 Task: Add an event with the title Team Building Retreat: Outdoor Leadership Activities, date '2023/12/27', time 9:15 AM to 11:15 AMand add a description: To ensure everyone gets a chance to participate as both fallers and catchers, rotate the roles within each pair. This promotes a sense of equality and shared responsibility among team members., put the event into Orange category . Add location for the event as: 987 St. Paul's Bay, Lindos, Rhodes, Greece, logged in from the account softage.2@softage.netand send the event invitation to softage.1@softage.net and softage.3@softage.net. Set a reminder for the event 5 minutes before
Action: Mouse pressed left at (100, 96)
Screenshot: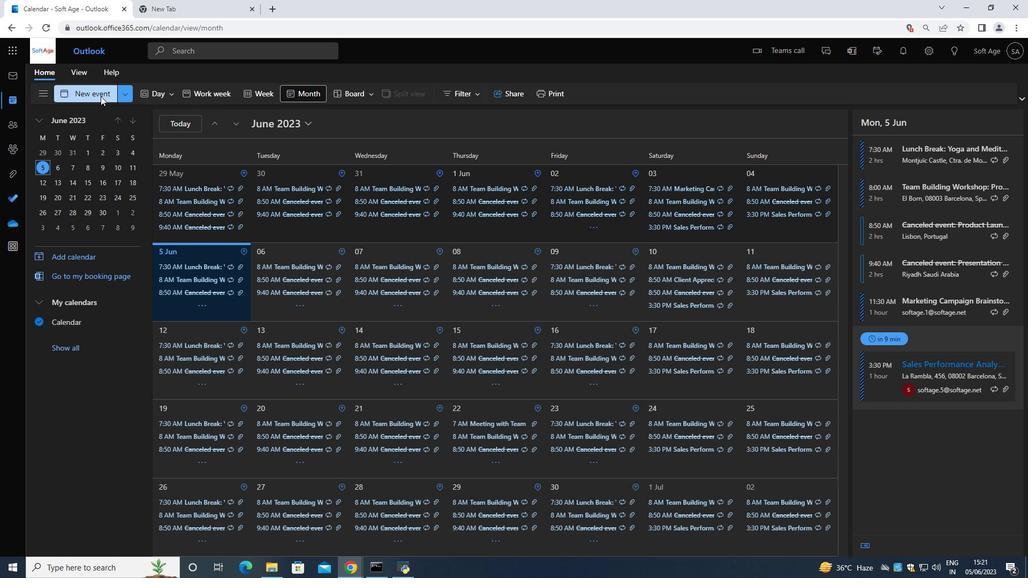 
Action: Mouse moved to (330, 156)
Screenshot: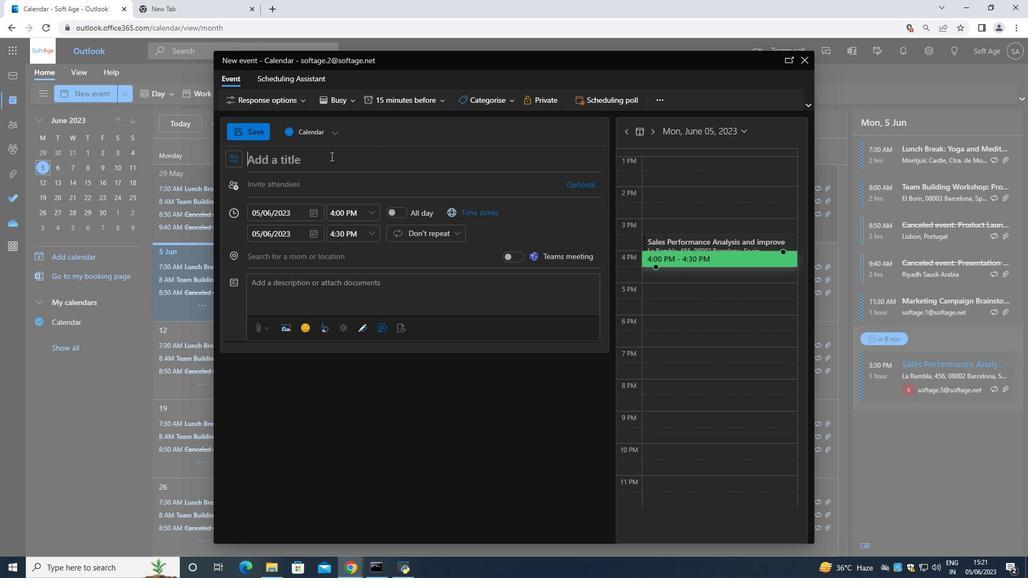 
Action: Key pressed <Key.shift><Key.shift><Key.shift><Key.shift><Key.shift><Key.shift><Key.shift><Key.shift><Key.shift><Key.shift><Key.shift><Key.shift><Key.shift><Key.shift><Key.shift><Key.shift>Team<Key.space><Key.shift><Key.shift><Key.shift><Key.shift>Building<Key.space><Key.shift>Retreat<Key.space><Key.shift_r>:<Key.space><Key.shift><Key.shift><Key.shift><Key.shift><Key.shift><Key.shift><Key.shift>Outdoor<Key.space><Key.shift>Leadership<Key.space><Key.shift><Key.shift><Key.shift><Key.shift><Key.shift><Key.shift><Key.shift><Key.shift><Key.shift><Key.shift><Key.shift><Key.shift><Key.shift><Key.shift><Key.shift><Key.shift><Key.shift><Key.shift><Key.shift><Key.shift><Key.shift><Key.shift><Key.shift>Activities<Key.space>
Screenshot: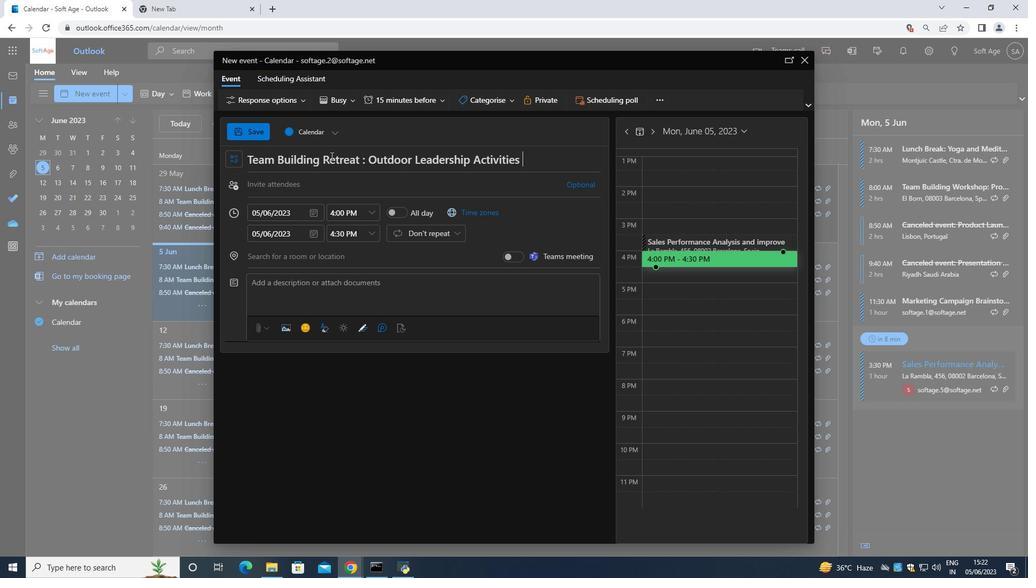 
Action: Mouse moved to (311, 212)
Screenshot: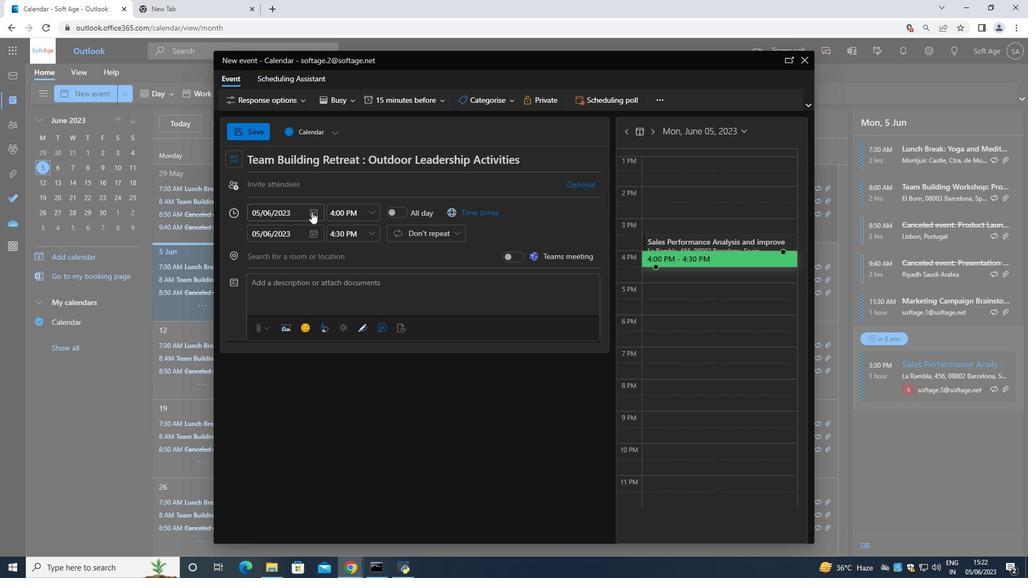 
Action: Mouse pressed left at (311, 212)
Screenshot: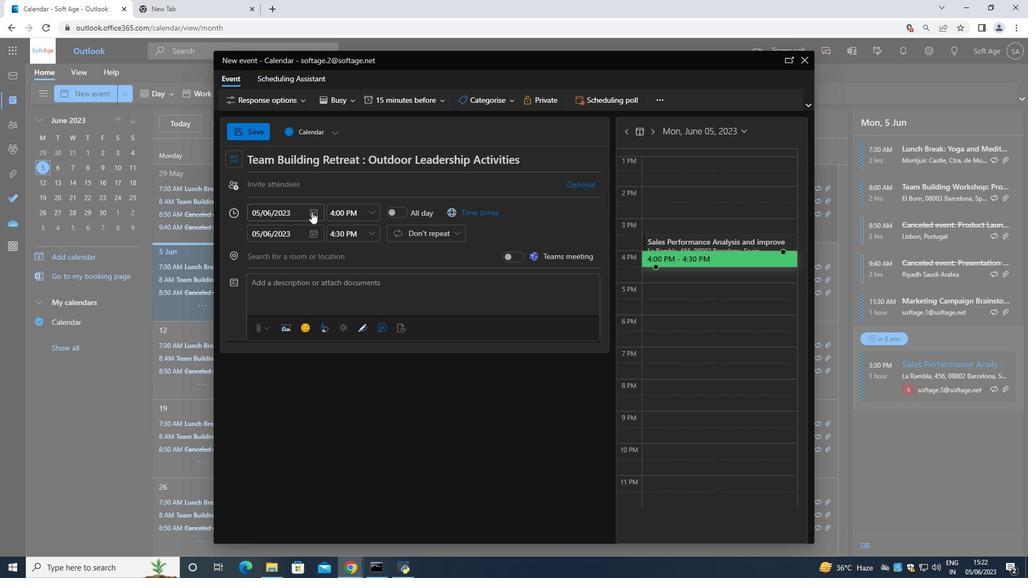 
Action: Mouse moved to (349, 234)
Screenshot: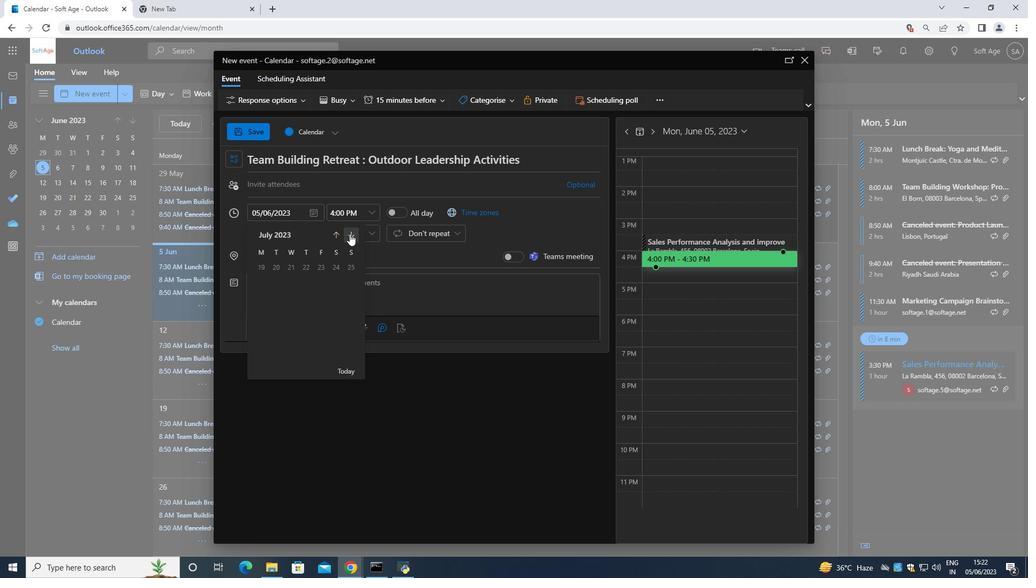 
Action: Mouse pressed left at (349, 234)
Screenshot: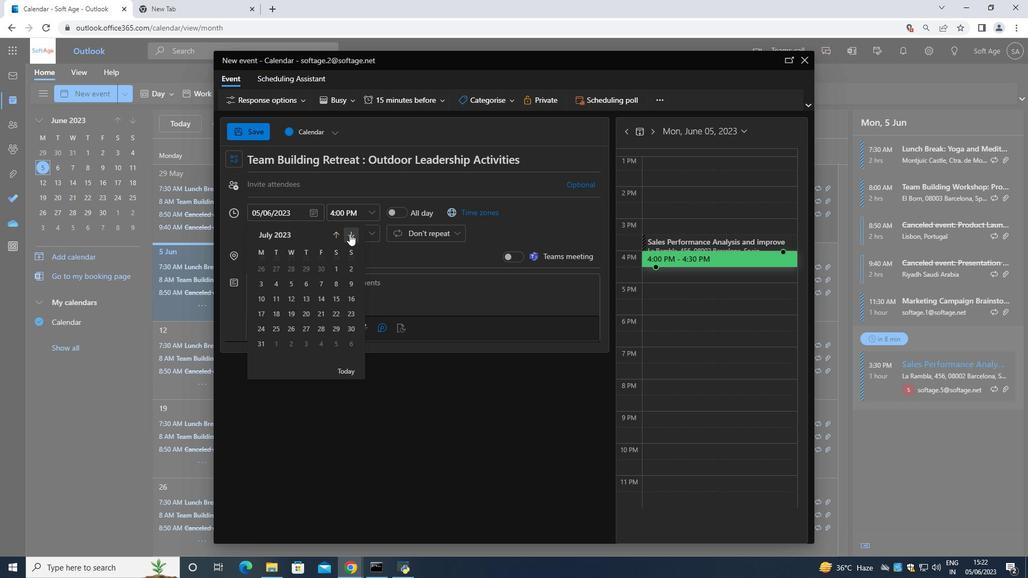 
Action: Mouse pressed left at (349, 234)
Screenshot: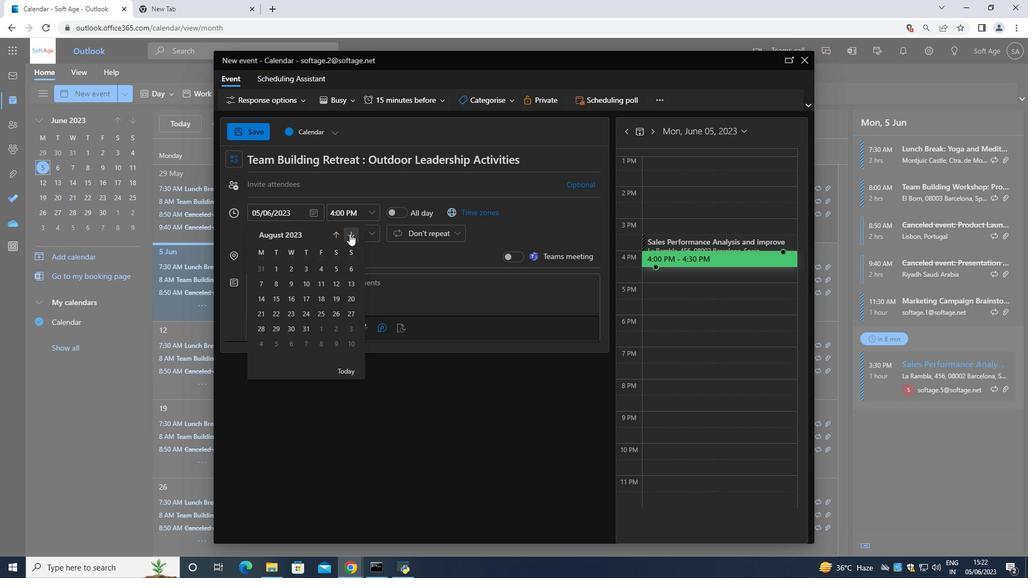 
Action: Mouse pressed left at (349, 234)
Screenshot: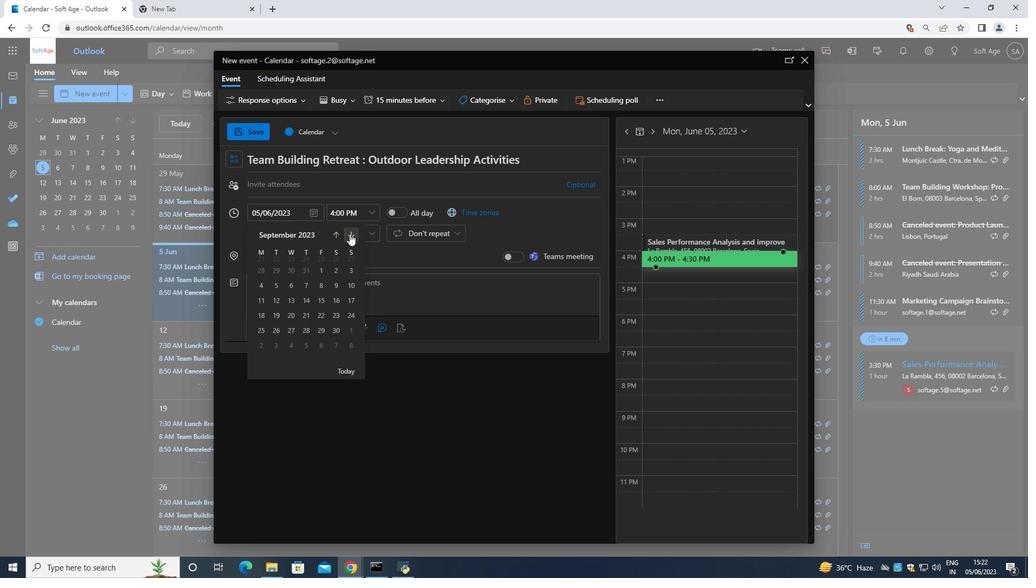 
Action: Mouse pressed left at (349, 234)
Screenshot: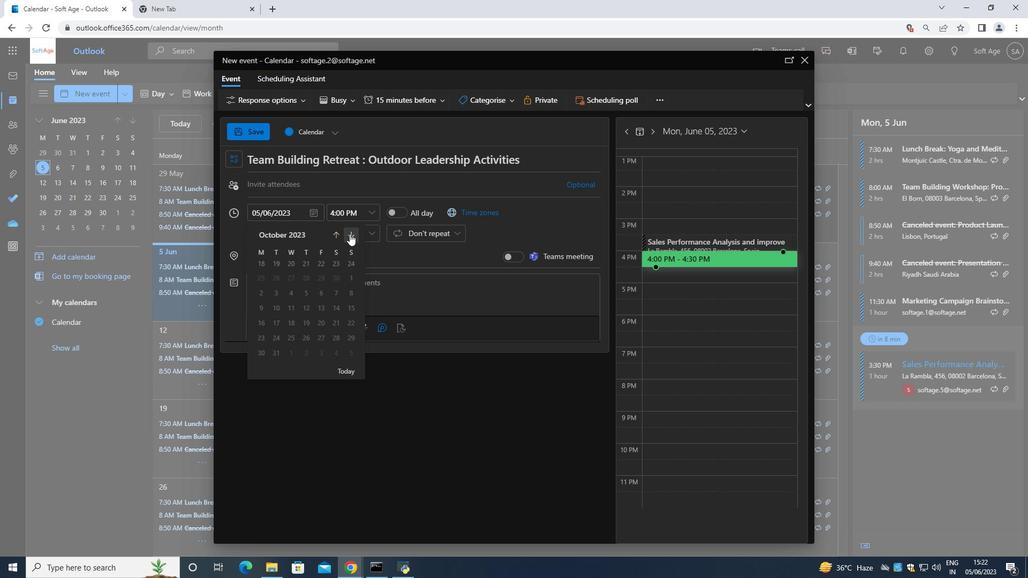 
Action: Mouse pressed left at (349, 234)
Screenshot: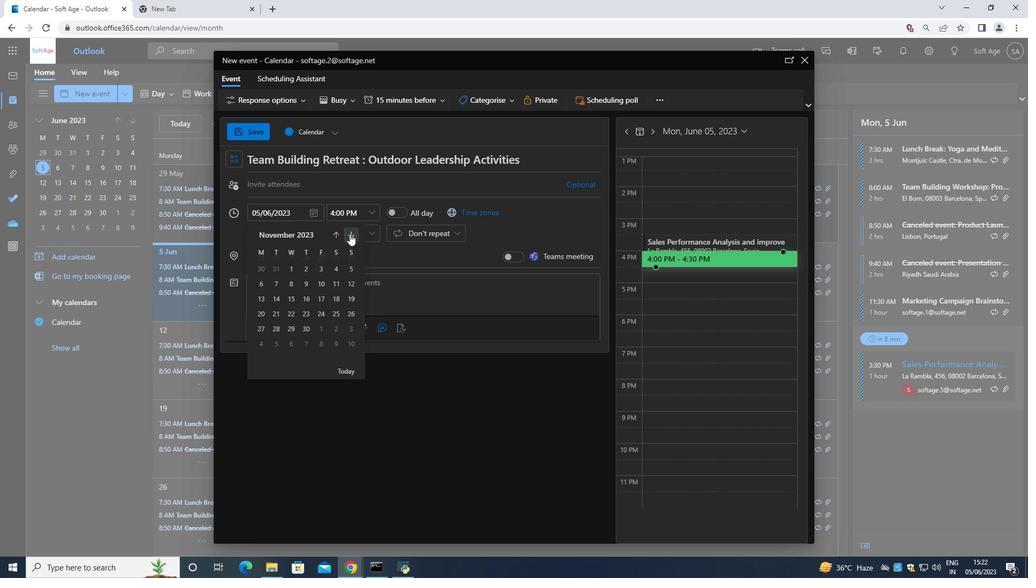 
Action: Mouse pressed left at (349, 234)
Screenshot: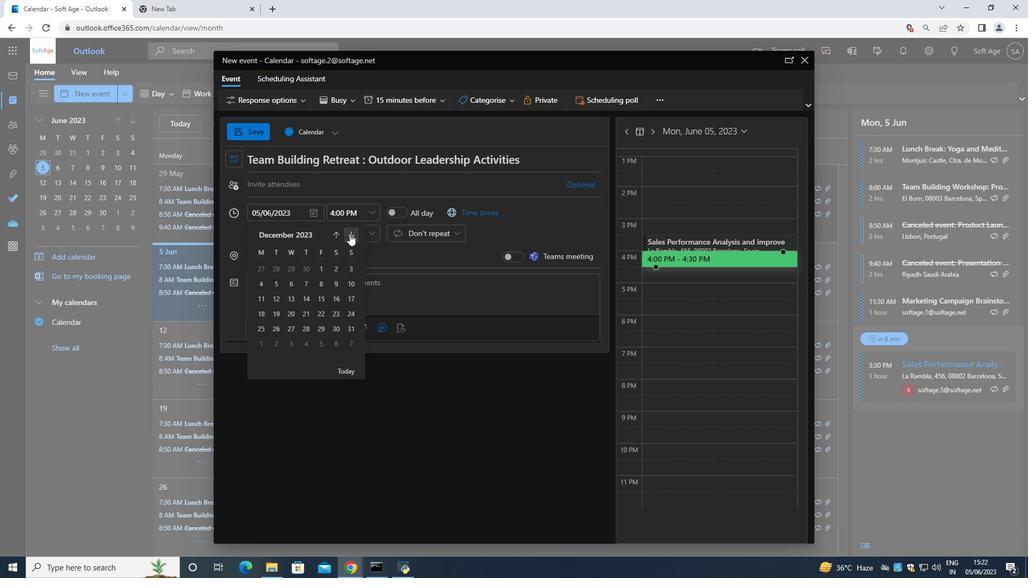 
Action: Mouse moved to (290, 326)
Screenshot: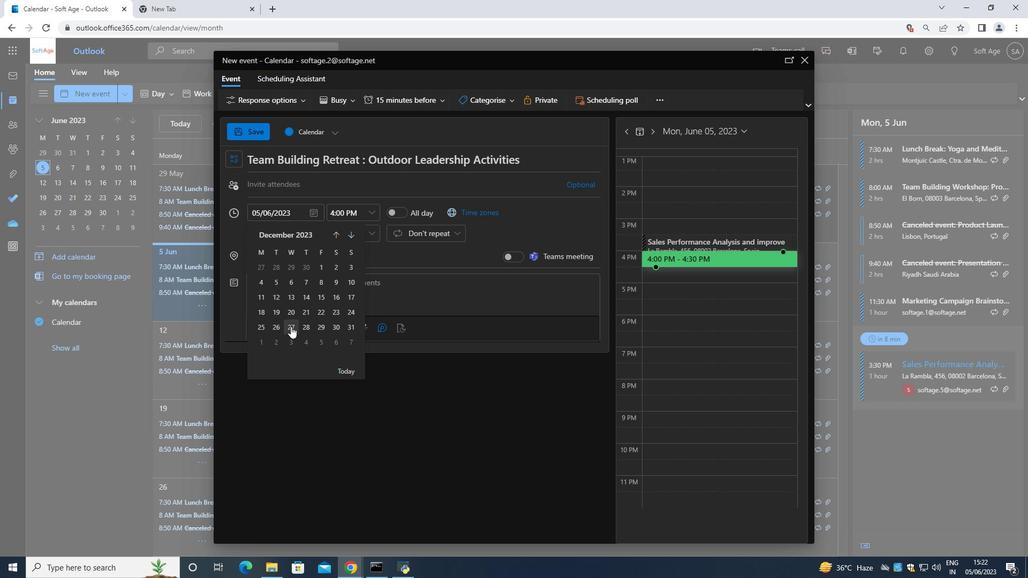
Action: Mouse pressed left at (290, 326)
Screenshot: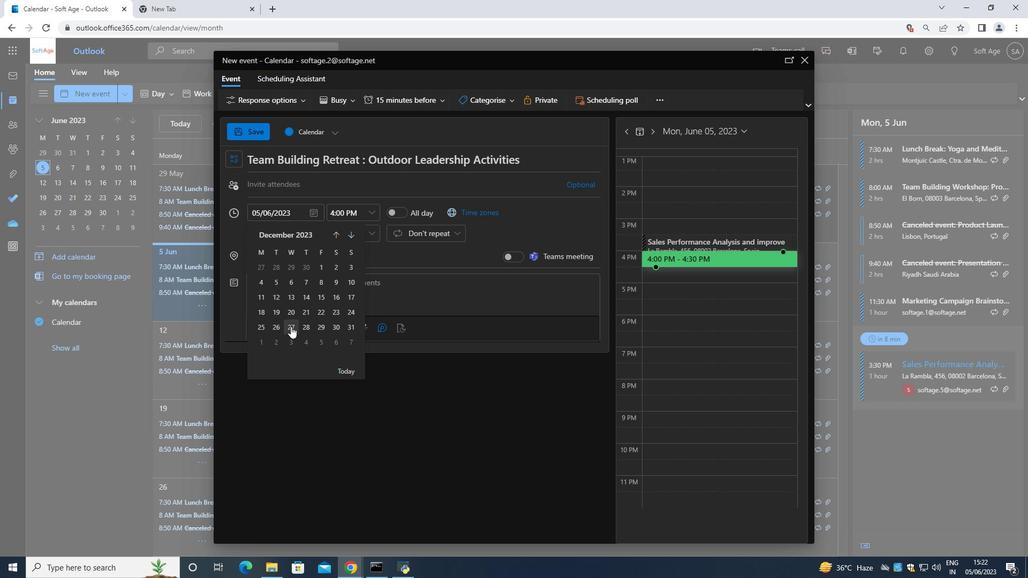 
Action: Mouse moved to (364, 216)
Screenshot: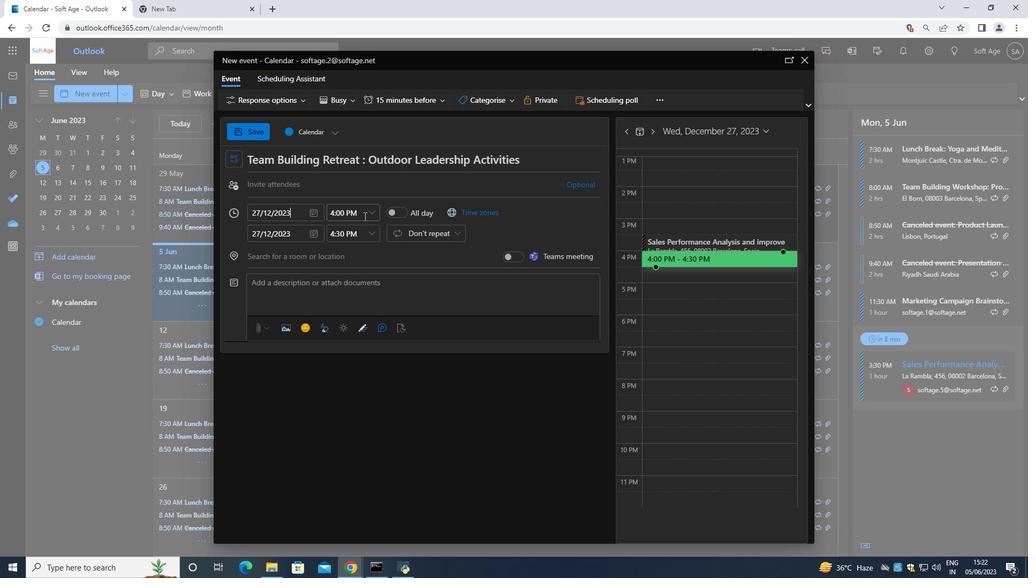 
Action: Mouse pressed left at (364, 216)
Screenshot: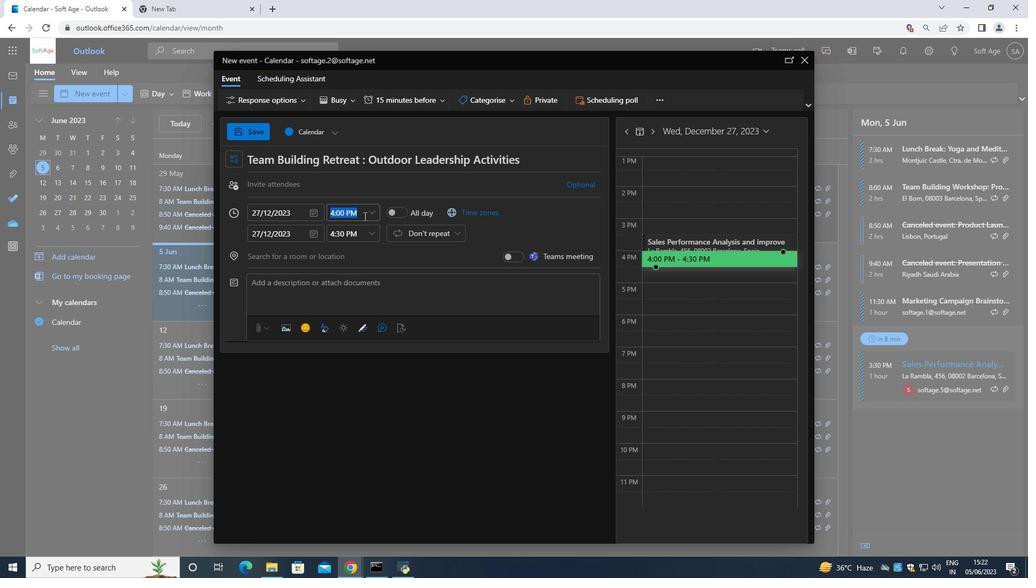 
Action: Key pressed <Key.backspace>9<Key.shift_r>:15<Key.space><Key.shift>A<Key.shift_r>M<Key.space>
Screenshot: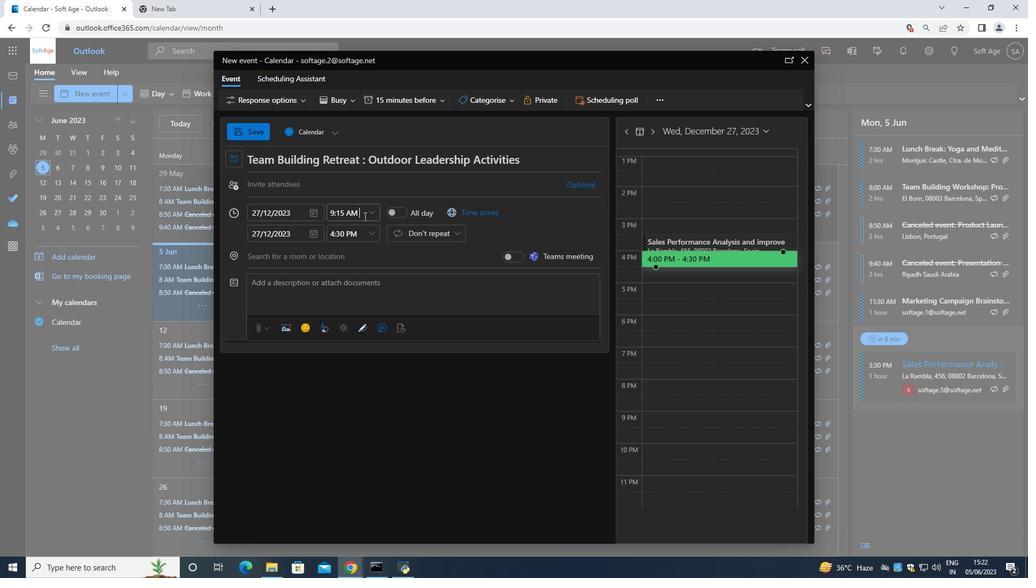 
Action: Mouse moved to (369, 227)
Screenshot: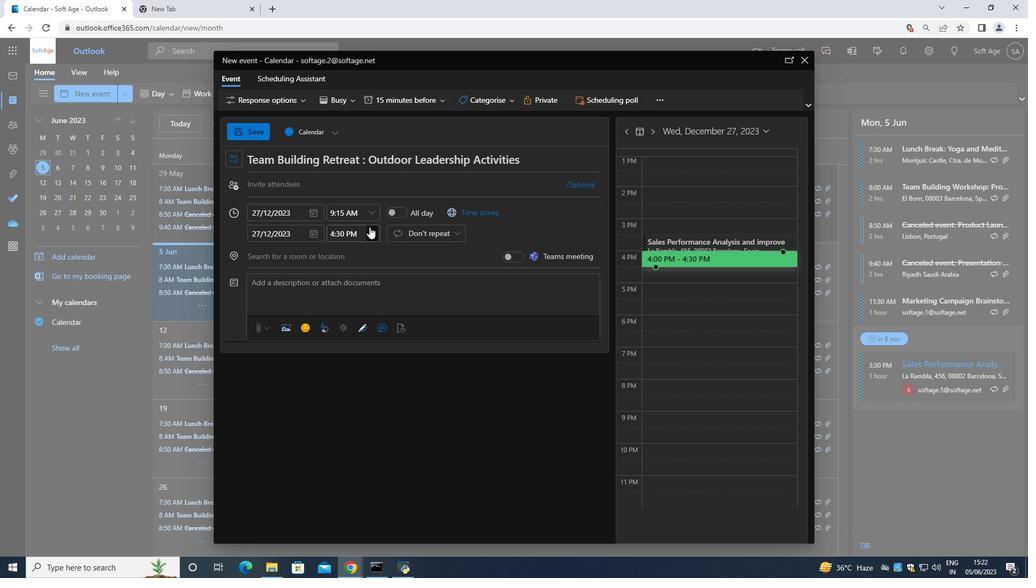 
Action: Mouse pressed left at (369, 227)
Screenshot: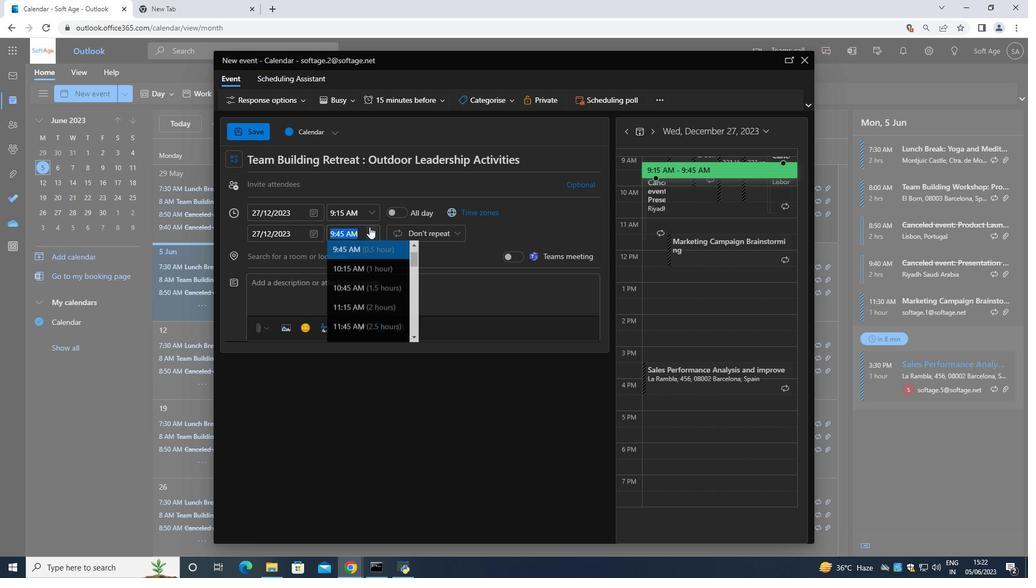
Action: Mouse moved to (359, 303)
Screenshot: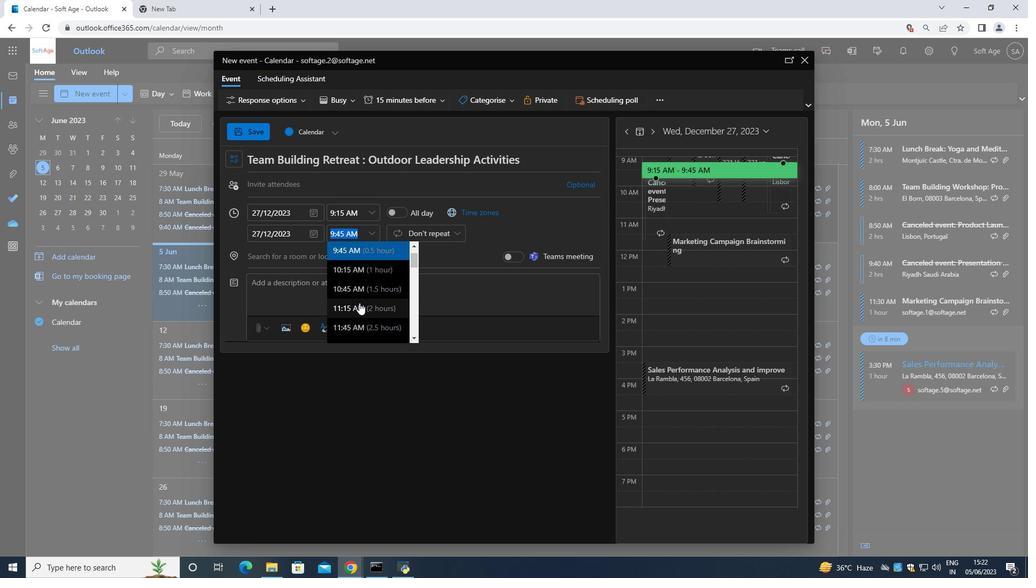 
Action: Mouse pressed left at (359, 303)
Screenshot: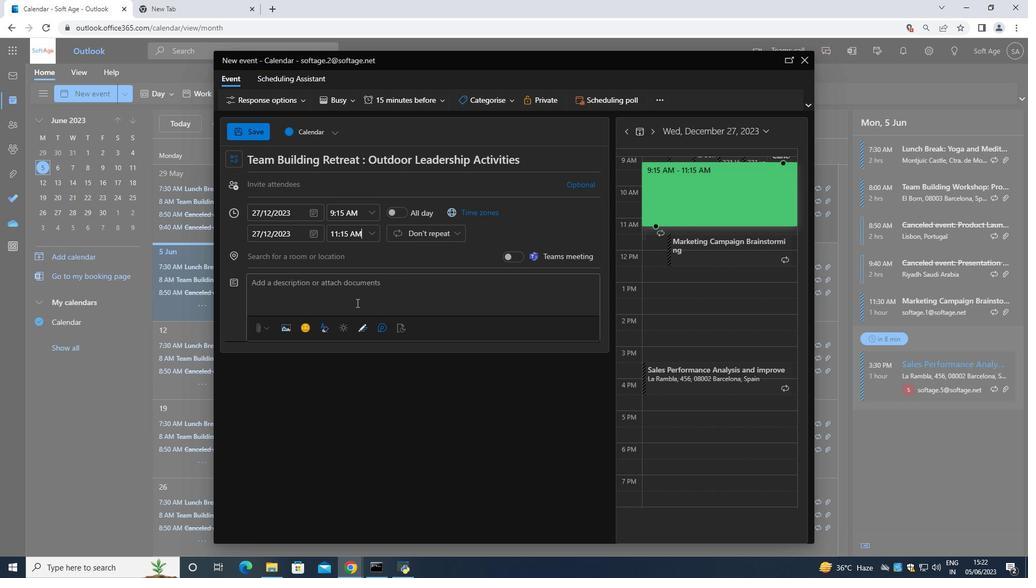 
Action: Mouse moved to (340, 296)
Screenshot: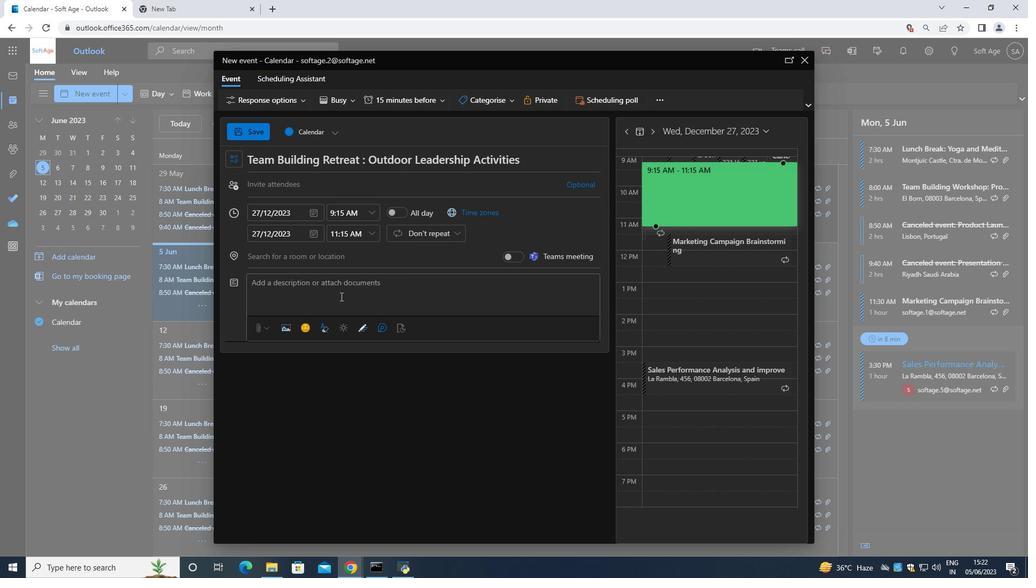 
Action: Mouse pressed left at (340, 296)
Screenshot: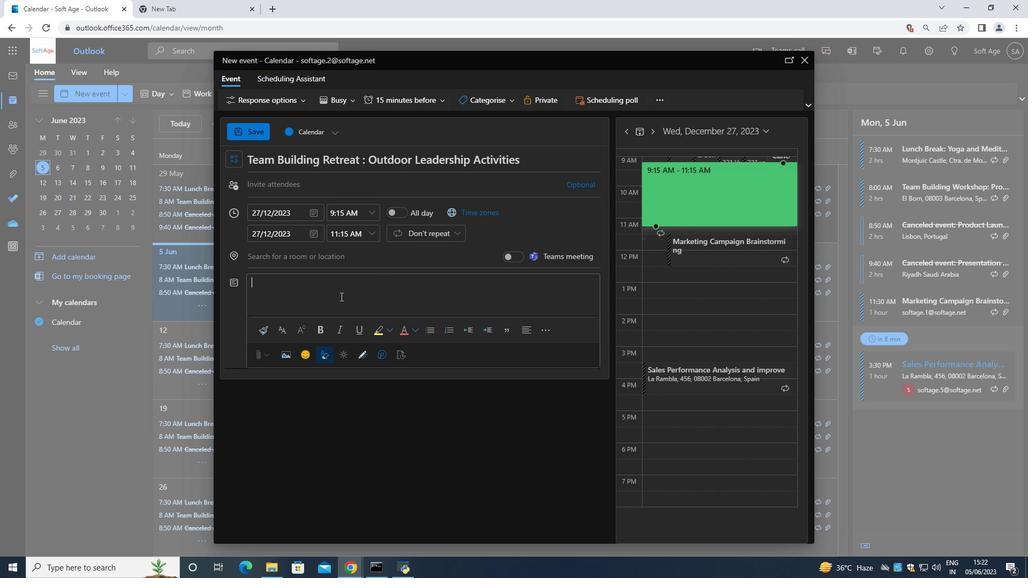 
Action: Mouse moved to (340, 296)
Screenshot: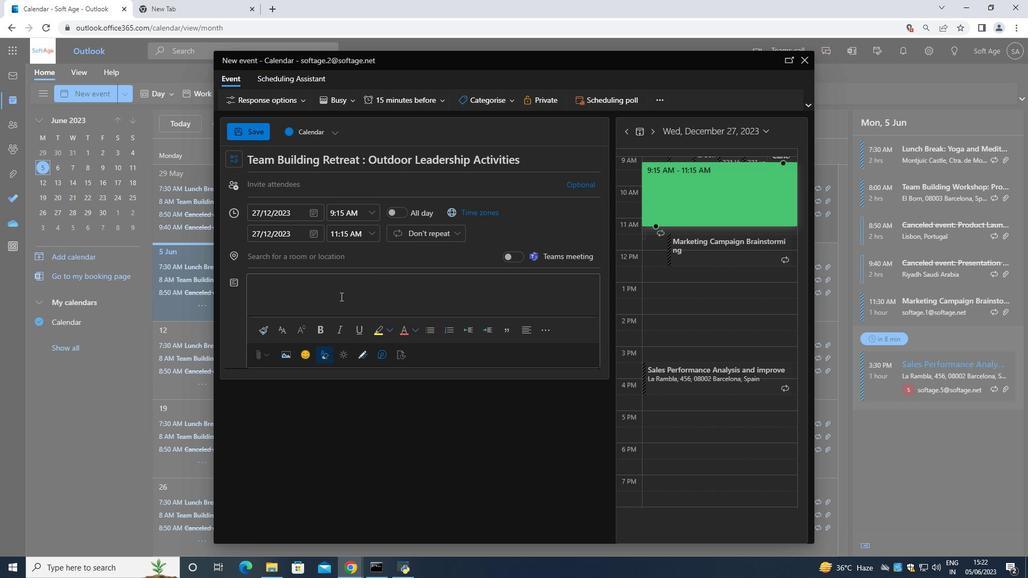 
Action: Key pressed <Key.shift>To<Key.space>ens<Key.backspace>sure<Key.space>everyone<Key.space>gets<Key.space>a<Key.space>chchers<Key.space><Key.backspace><Key.backspace><Key.backspace><Key.backspace><Key.backspace><Key.backspace><Key.backspace>tchers,<Key.space>rotate<Key.space><Key.left><Key.left><Key.left><Key.left><Key.left><Key.left><Key.left><Key.left><Key.left><Key.left><Key.left><Key.left><Key.left><Key.left><Key.left>a<Key.right><Key.right><Key.right><Key.right><Key.right><Key.right><Key.right><Key.right><Key.right><Key.right><Key.right><Key.right><Key.right><Key.right><Key.right>the<Key.space><Key.backspace><Key.backspace><Key.backspace><Key.backspace><Key.backspace><Key.backspace><Key.backspace><Key.backspace><Key.backspace><Key.backspace><Key.backspace><Key.backspace><Key.backspace><Key.backspace><Key.backspace><Key.backspace><Key.backspace><Key.backspace><Key.backspace><Key.backspace><Key.backspace>chance<Key.space>to<Key.space>participate<Key.space>as<Key.space>both<Key.space>fallers<Key.space>and<Key.space>catchers,<Key.space>rotate<Key.space>the<Key.space>rols<Key.space>within<Key.space>each<Key.space>r<Key.backspace><Key.left><Key.left><Key.left><Key.left><Key.left><Key.left><Key.left><Key.left><Key.left><Key.left><Key.left><Key.left><Key.left><Key.left><Key.left><Key.right><Key.right><Key.left>e<Key.down>pair<Key.space>.<Key.space><Key.shift>This<Key.space>promotes<Key.space>a<Key.space>sense<Key.space>og<Key.backspace>f<Key.space>equality<Key.space>and<Key.space>shared<Key.space>responsibility<Key.space>among<Key.space>team<Key.space>members<Key.space>.
Screenshot: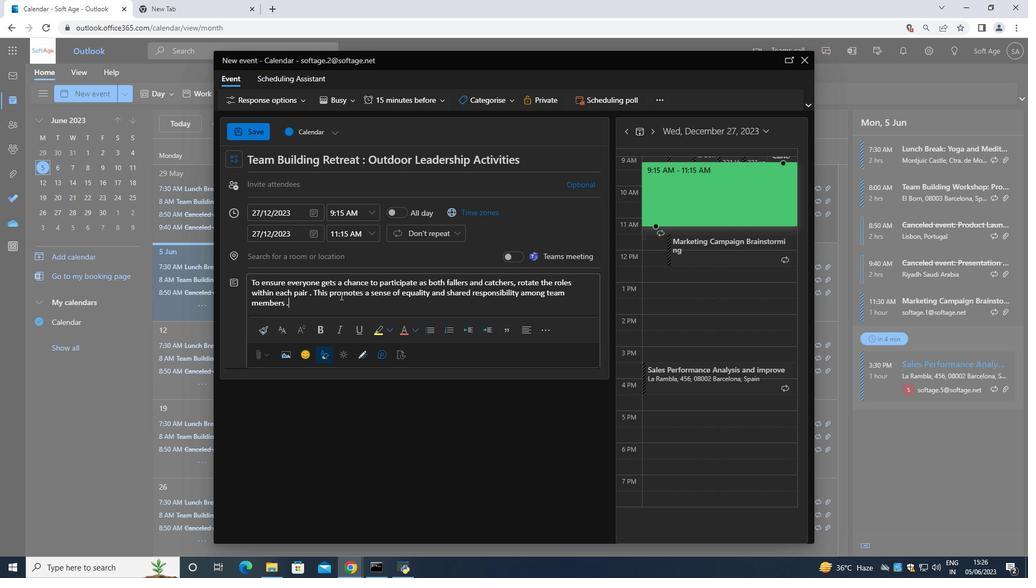 
Action: Mouse moved to (464, 93)
Screenshot: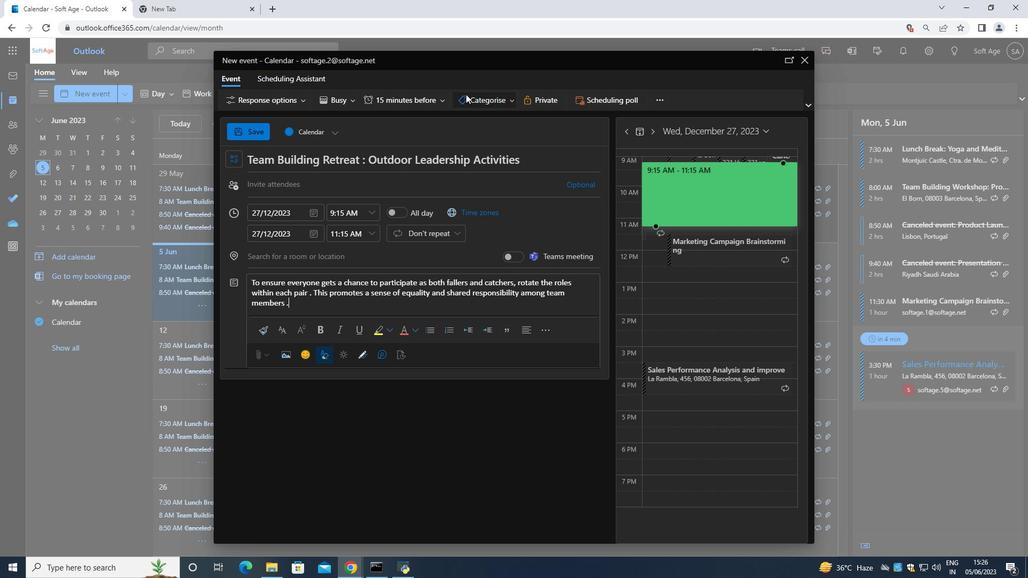 
Action: Mouse pressed left at (464, 93)
Screenshot: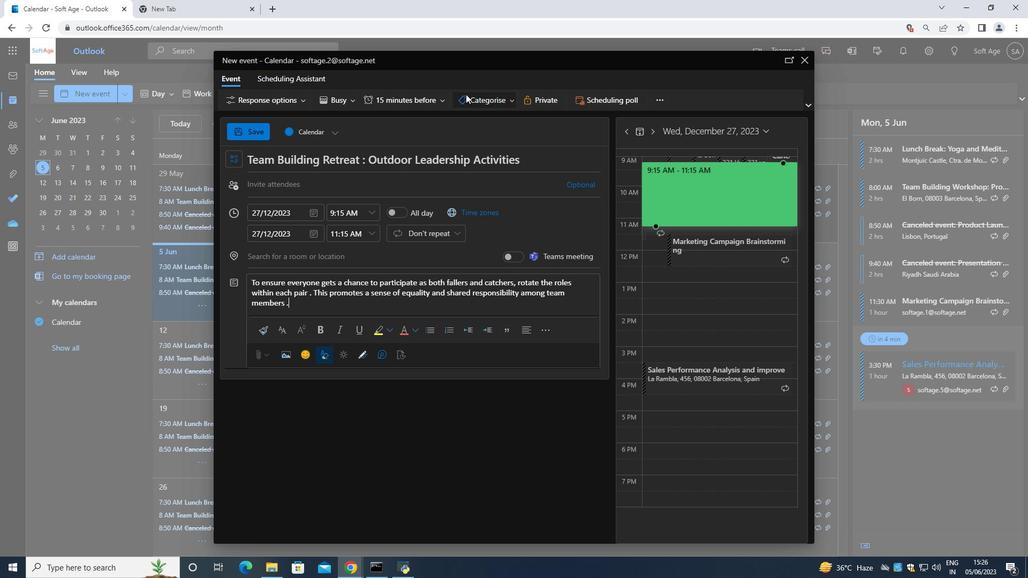 
Action: Mouse moved to (474, 157)
Screenshot: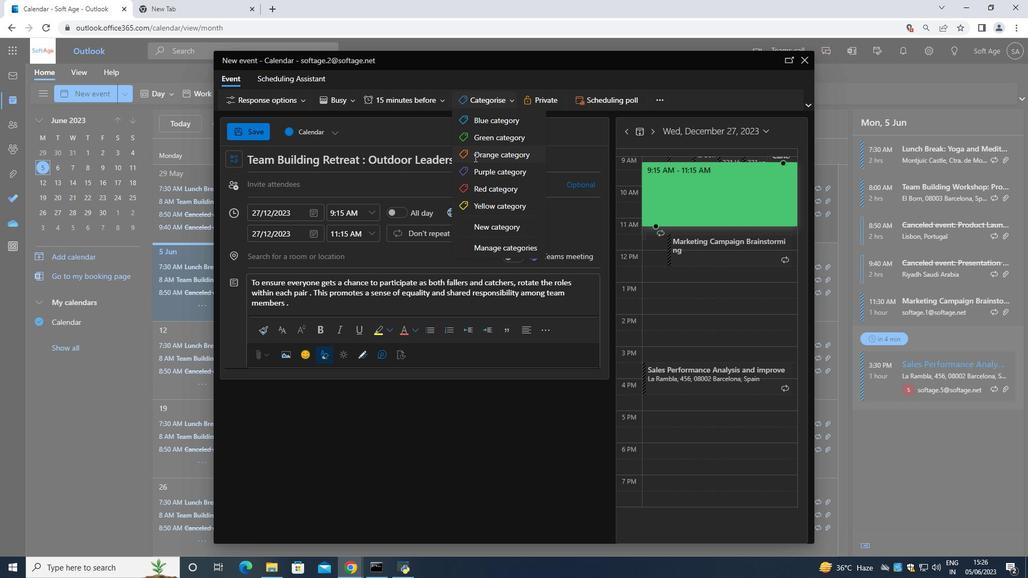 
Action: Mouse pressed left at (474, 157)
Screenshot: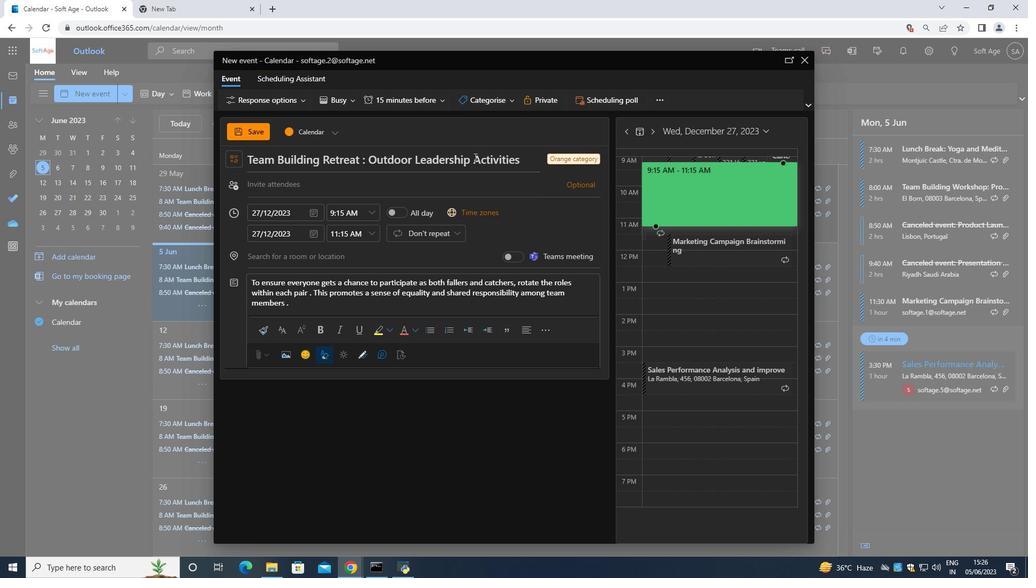 
Action: Mouse moved to (403, 252)
Screenshot: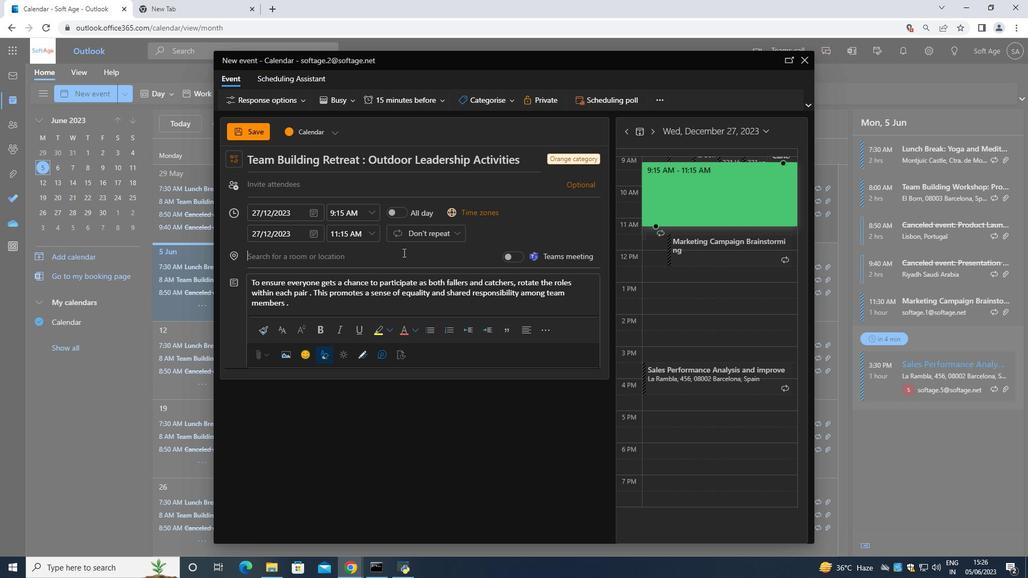 
Action: Mouse pressed left at (403, 252)
Screenshot: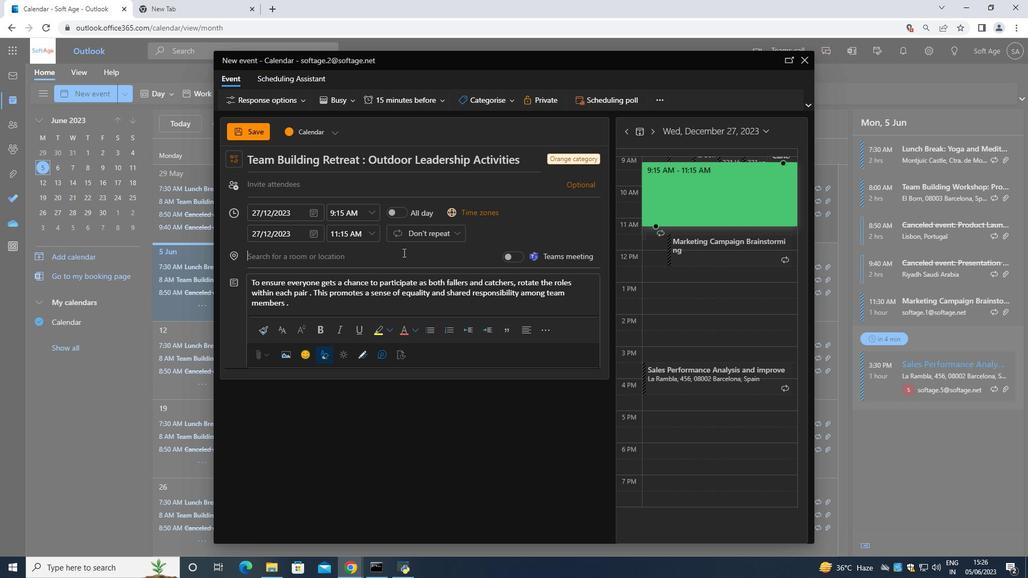 
Action: Mouse moved to (404, 253)
Screenshot: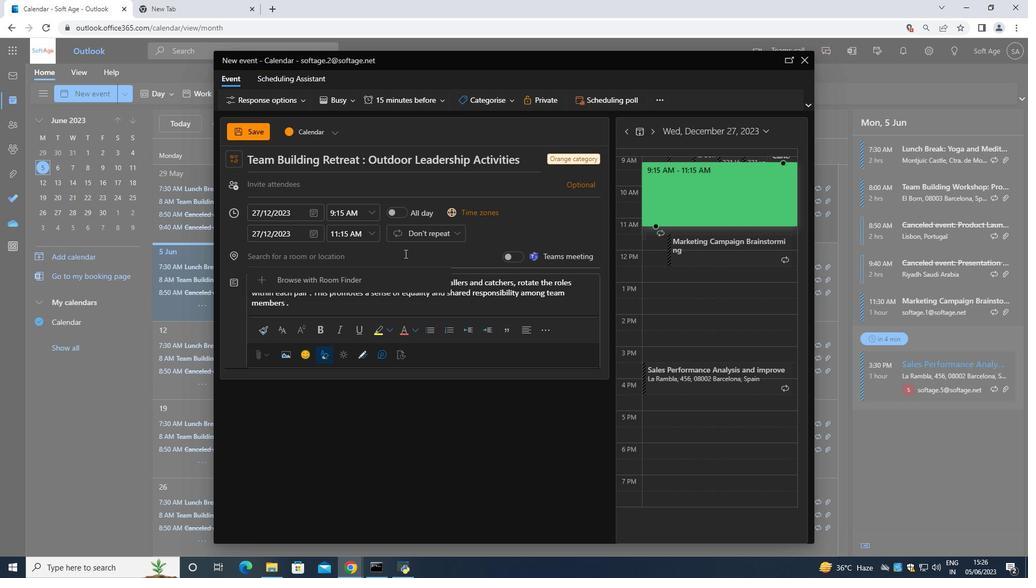 
Action: Key pressed 987<Key.space><Key.shift>St.<Key.space>p<Key.backspace><Key.shift><Key.shift><Key.shift><Key.shift><Key.shift><Key.shift>Paul's<Key.space><Key.shift>Bay<Key.space>,<Key.space>l<Key.backspace><Key.shift><Key.shift><Key.shift><Key.shift><Key.shift><Key.shift><Key.shift><Key.shift><Key.shift><Key.shift><Key.shift><Key.shift><Key.shift><Key.shift><Key.shift>Lindos<Key.space>,<Key.space><Key.shift>Rhodes,<Key.space><Key.shift>F<Key.backspace>Greece
Screenshot: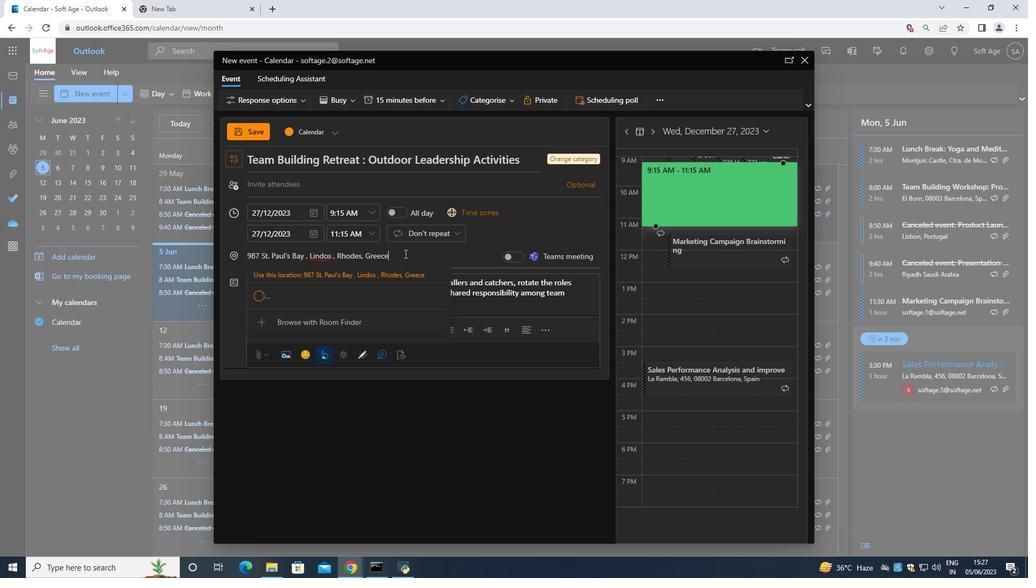 
Action: Mouse moved to (305, 189)
Screenshot: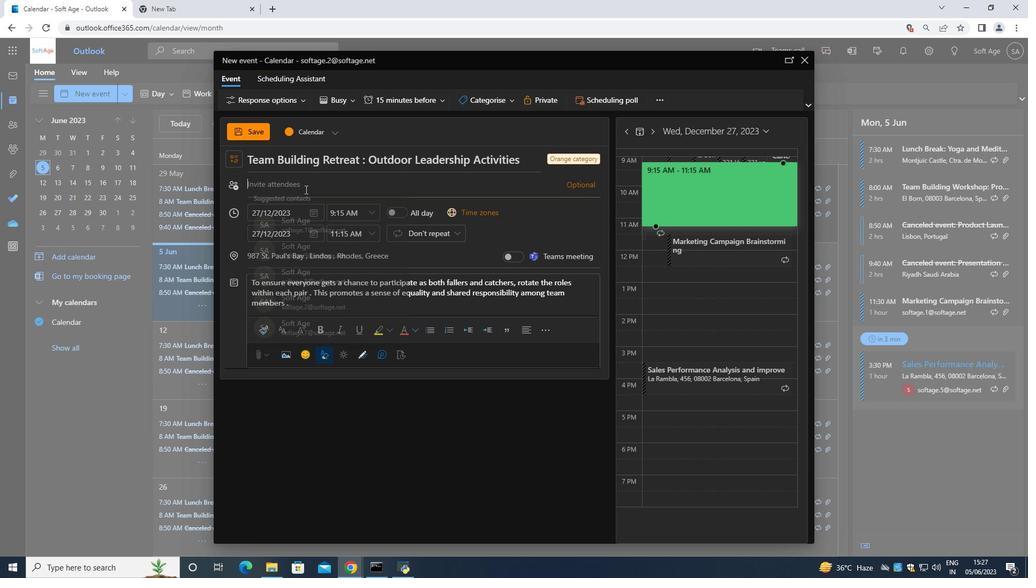 
Action: Mouse pressed left at (305, 189)
Screenshot: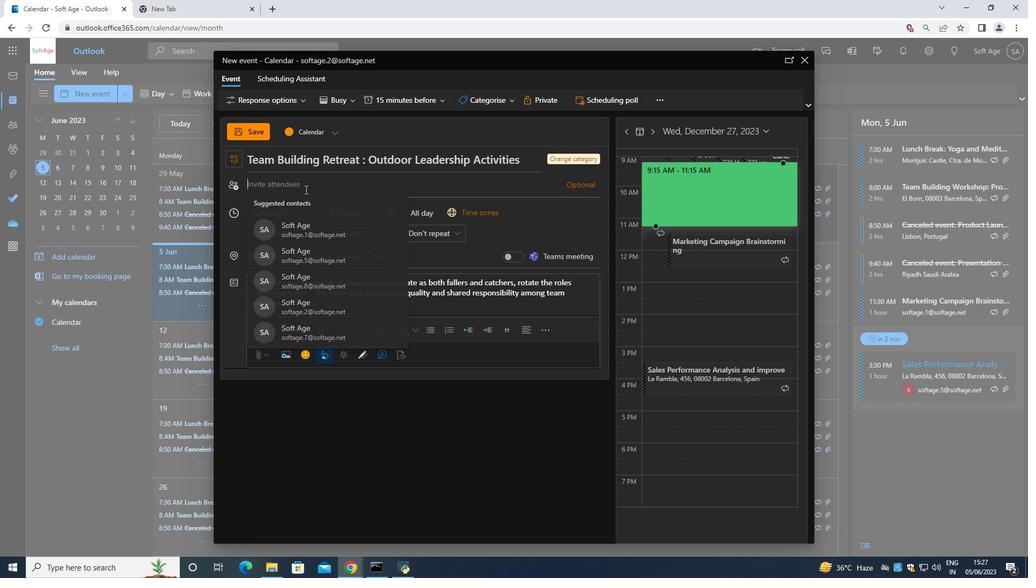 
Action: Key pressed <Key.shift>Softage.1<Key.shift>@softage
Screenshot: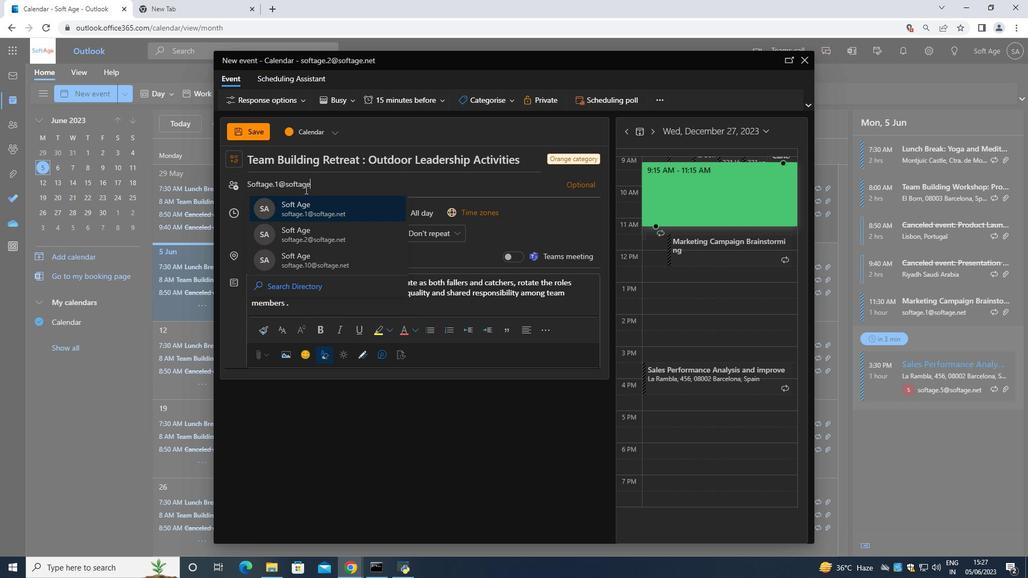 
Action: Mouse moved to (313, 206)
Screenshot: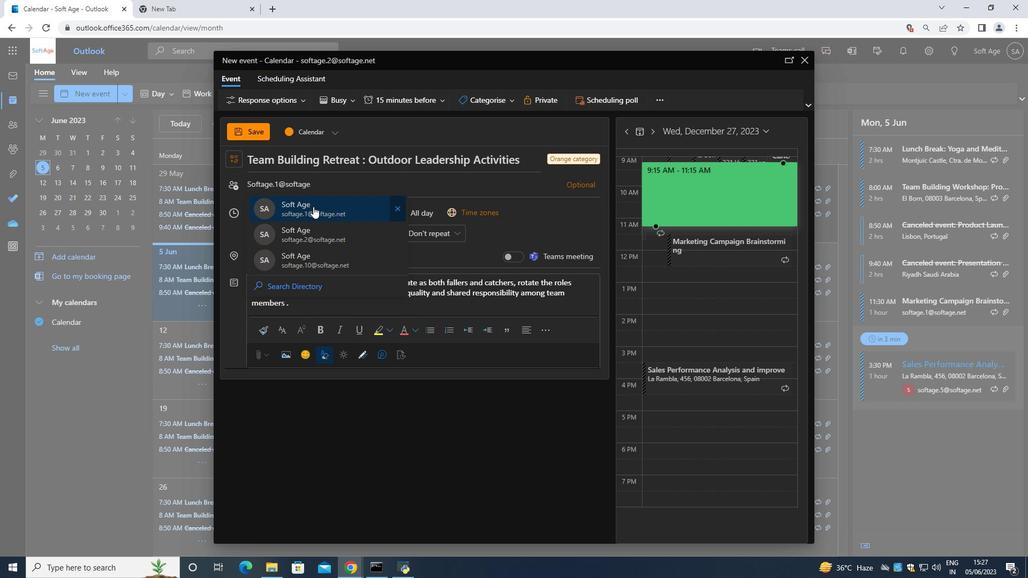 
Action: Mouse pressed left at (313, 206)
Screenshot: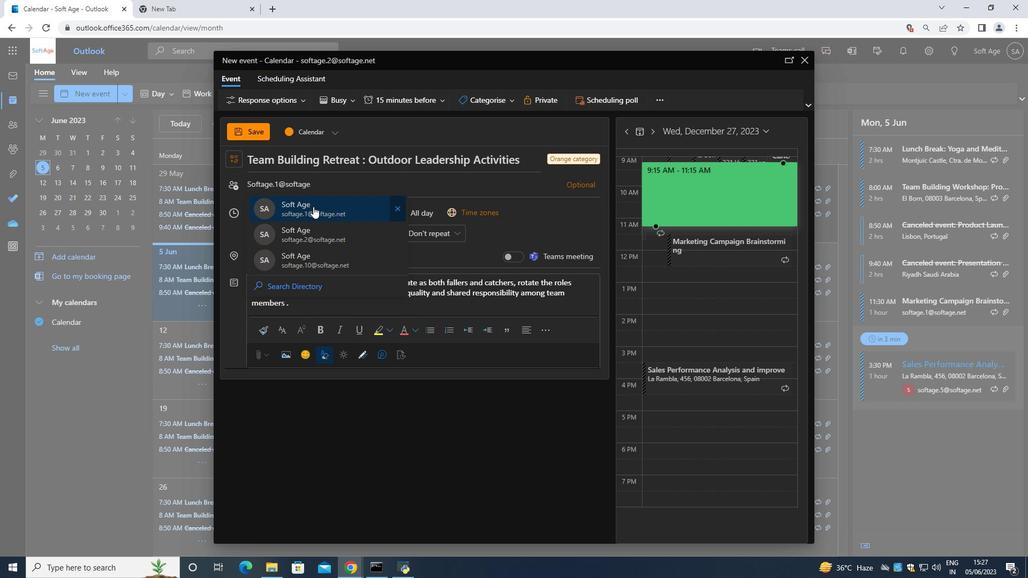 
Action: Mouse moved to (319, 189)
Screenshot: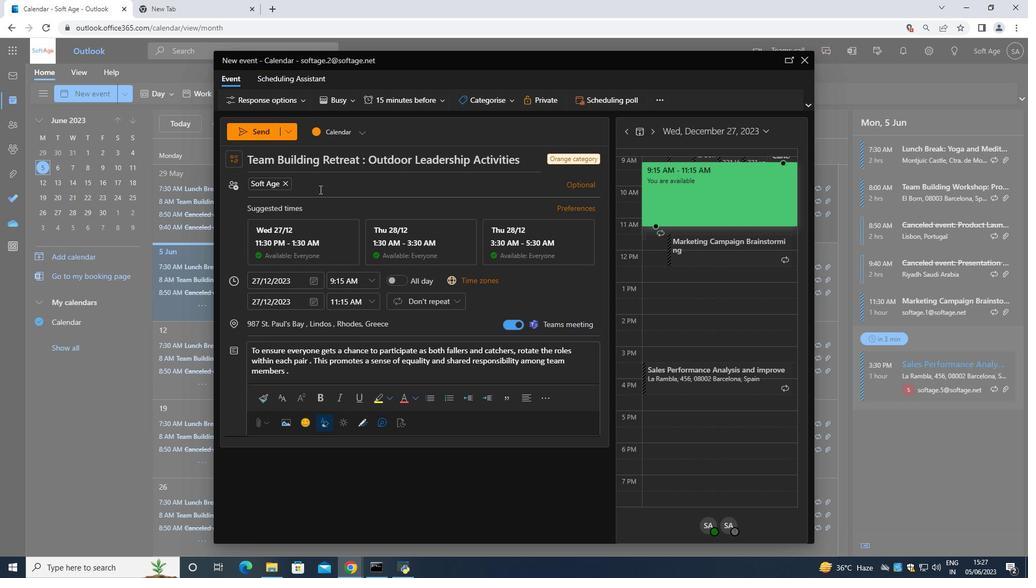 
Action: Key pressed <Key.shift>Sod<Key.backspace>ftage.3<Key.shift>@
Screenshot: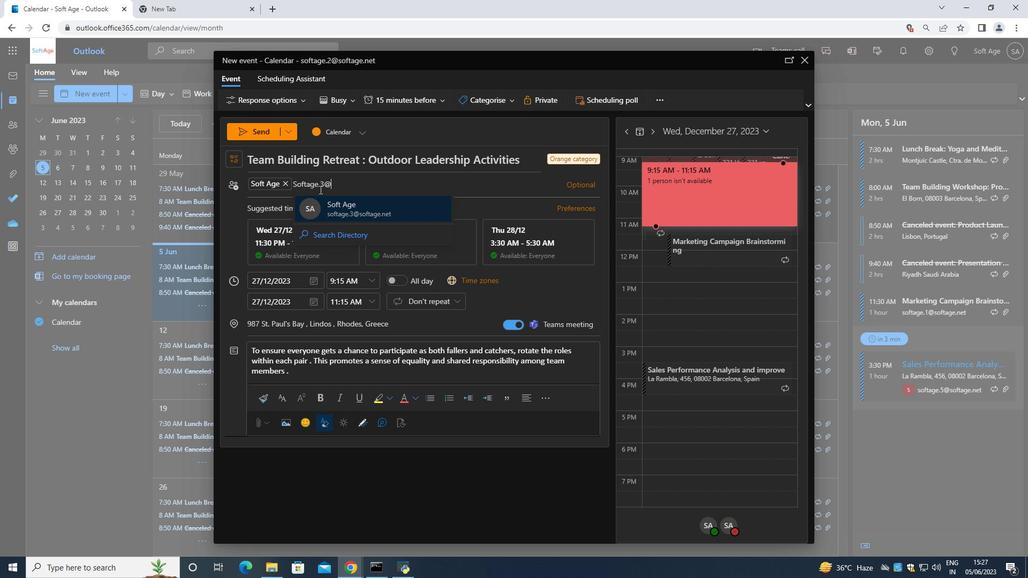 
Action: Mouse moved to (327, 203)
Screenshot: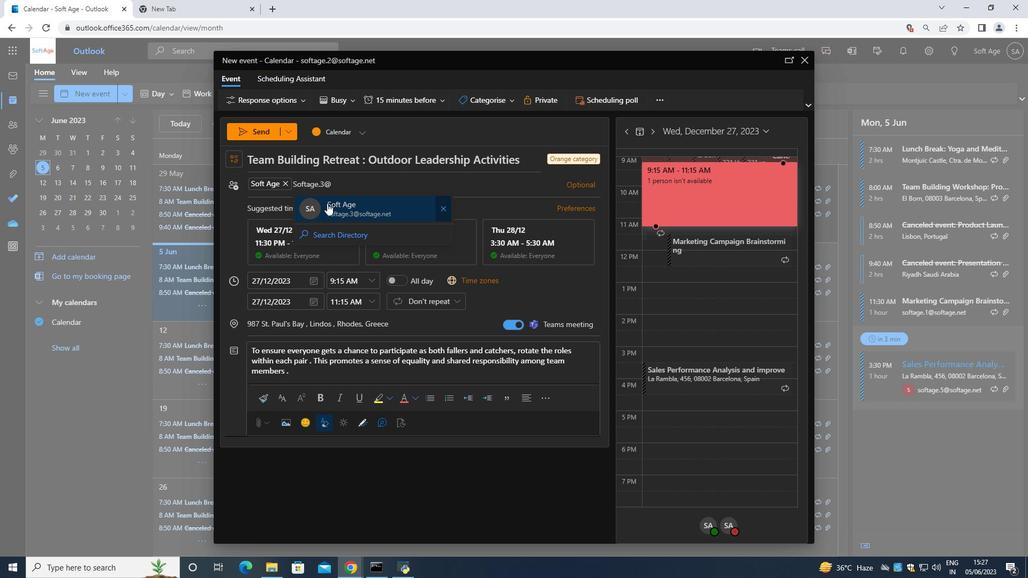 
Action: Mouse pressed left at (327, 203)
Screenshot: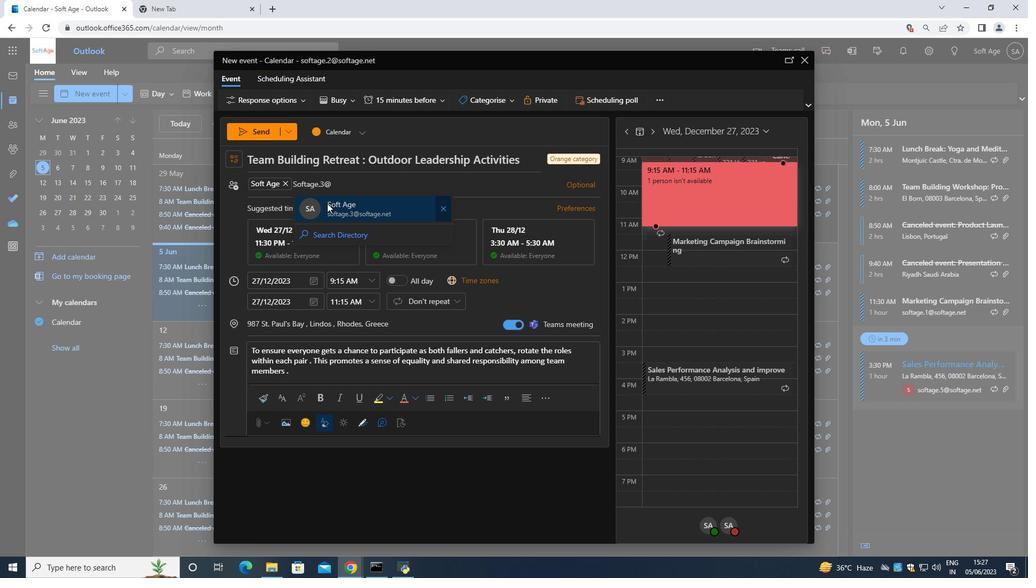 
Action: Mouse moved to (390, 102)
Screenshot: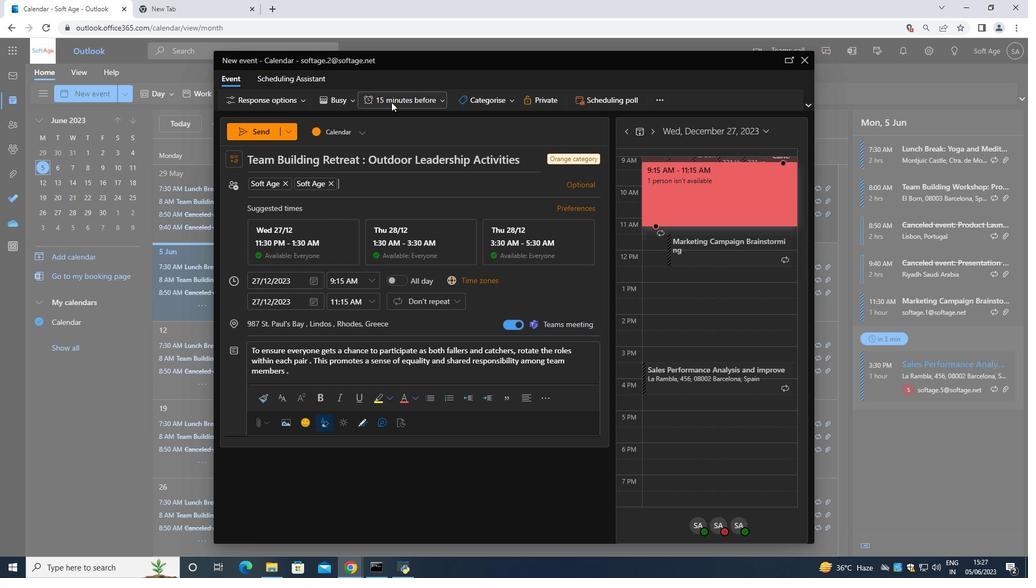 
Action: Mouse pressed left at (390, 102)
Screenshot: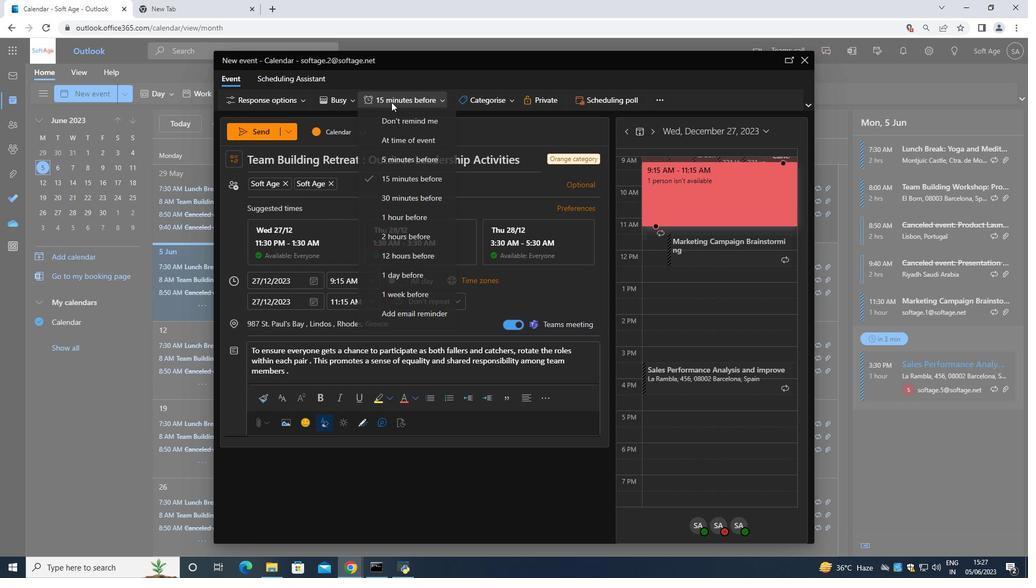 
Action: Mouse moved to (396, 161)
Screenshot: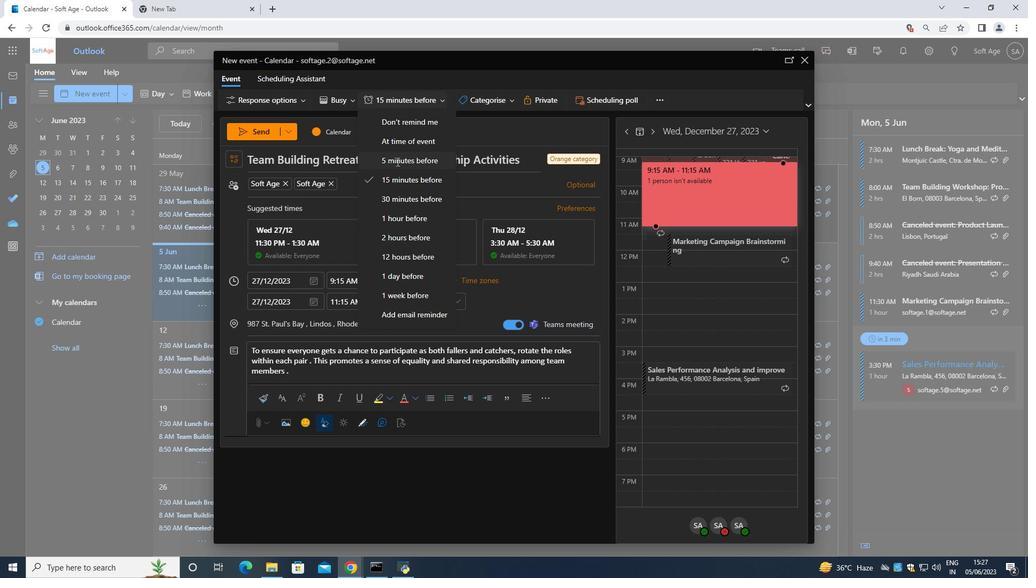 
Action: Mouse pressed left at (396, 161)
Screenshot: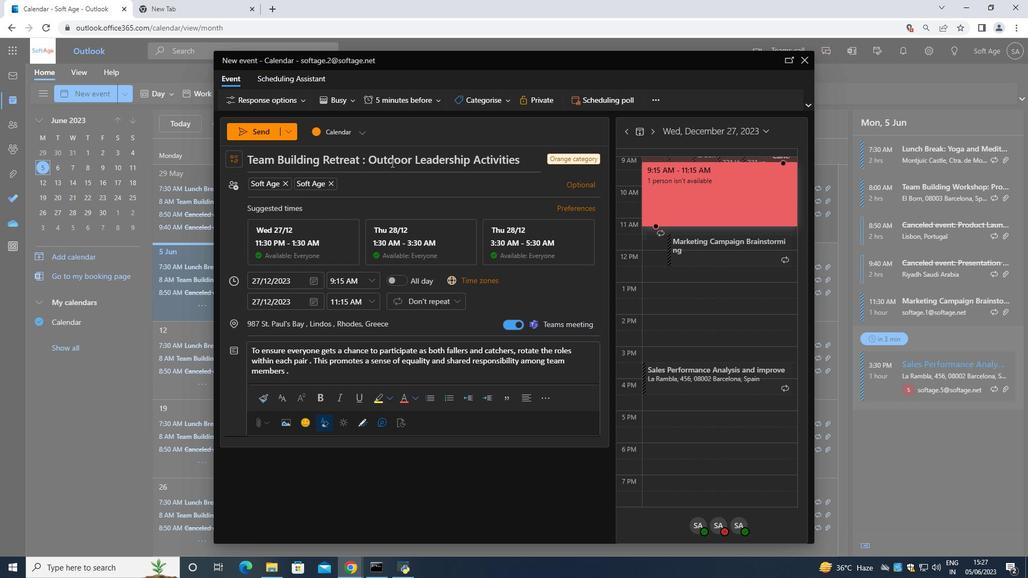 
Action: Mouse moved to (266, 131)
Screenshot: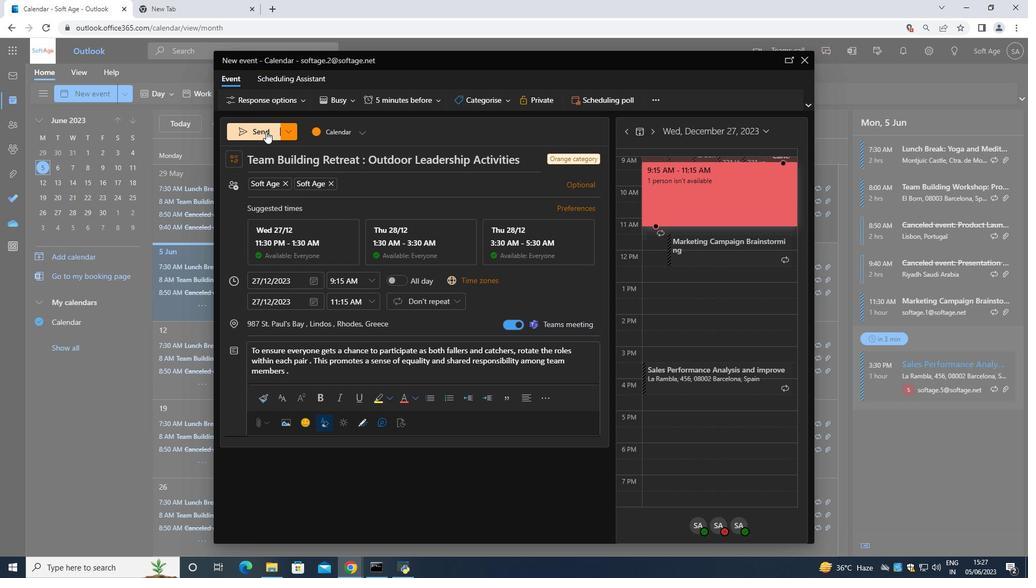 
Action: Mouse pressed left at (266, 131)
Screenshot: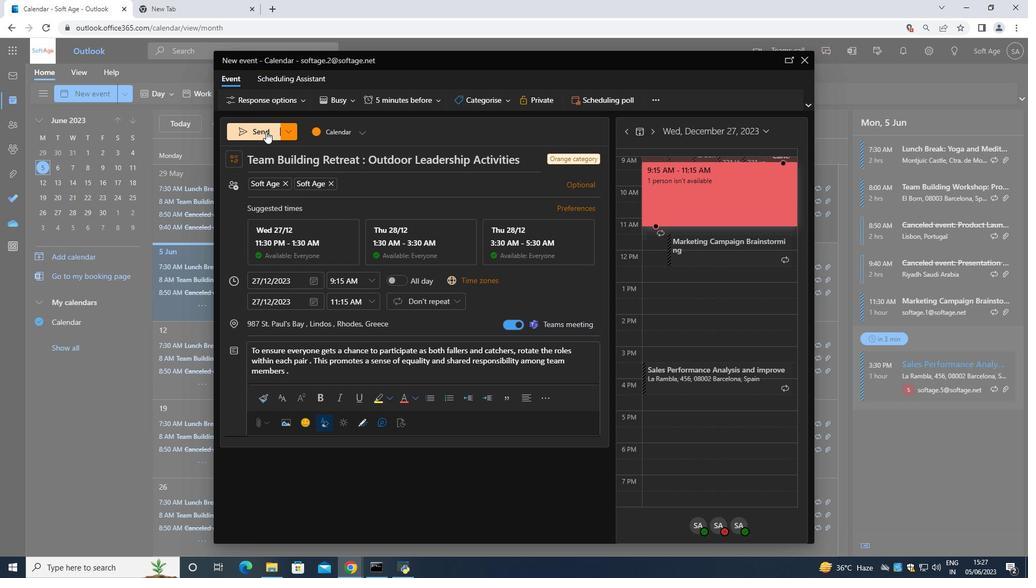 
